 Task: Assign Issue Issue0003 to Sprint Sprint0002 in Scrum Project Project0001 in Jira
Action: Mouse moved to (489, 541)
Screenshot: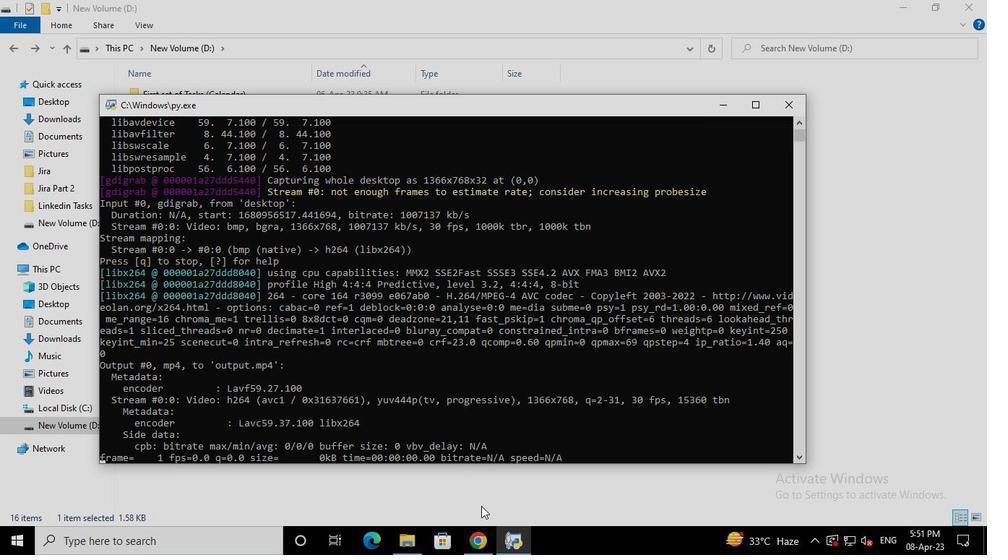 
Action: Mouse pressed left at (489, 541)
Screenshot: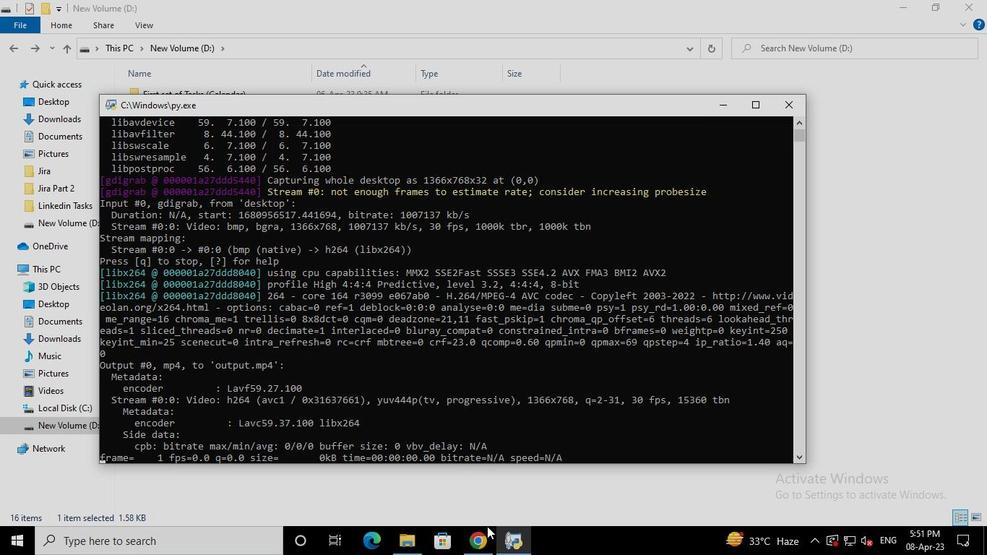 
Action: Mouse moved to (122, 225)
Screenshot: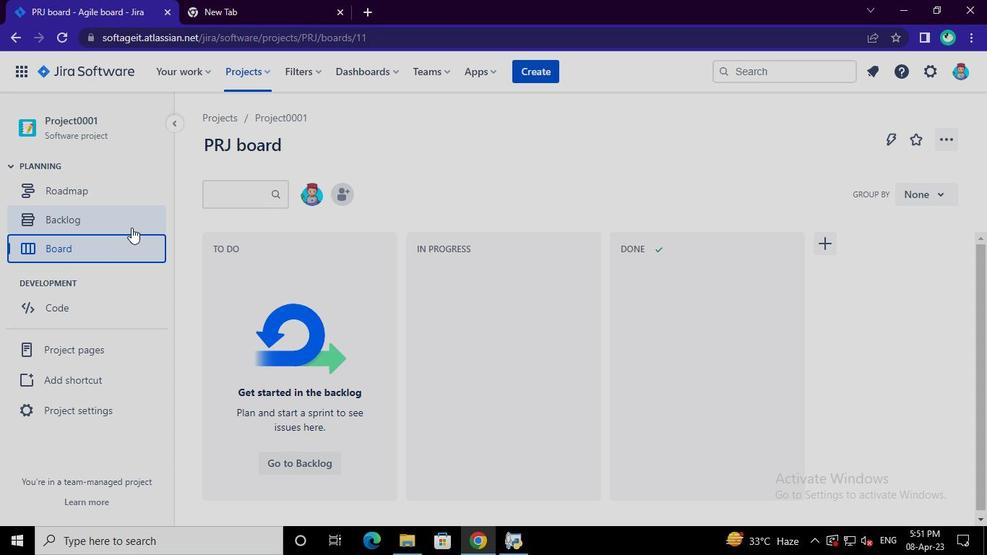 
Action: Mouse pressed left at (122, 225)
Screenshot: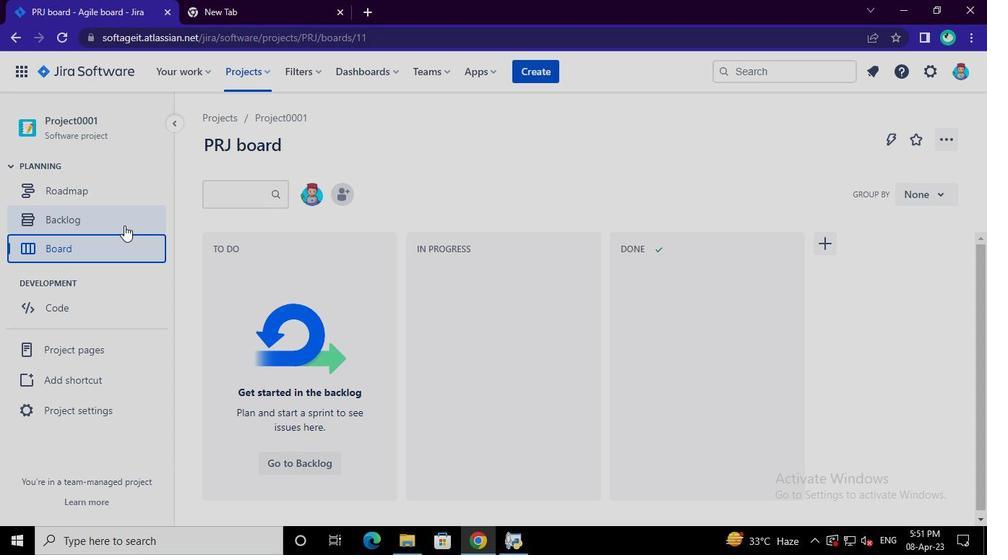 
Action: Mouse moved to (920, 402)
Screenshot: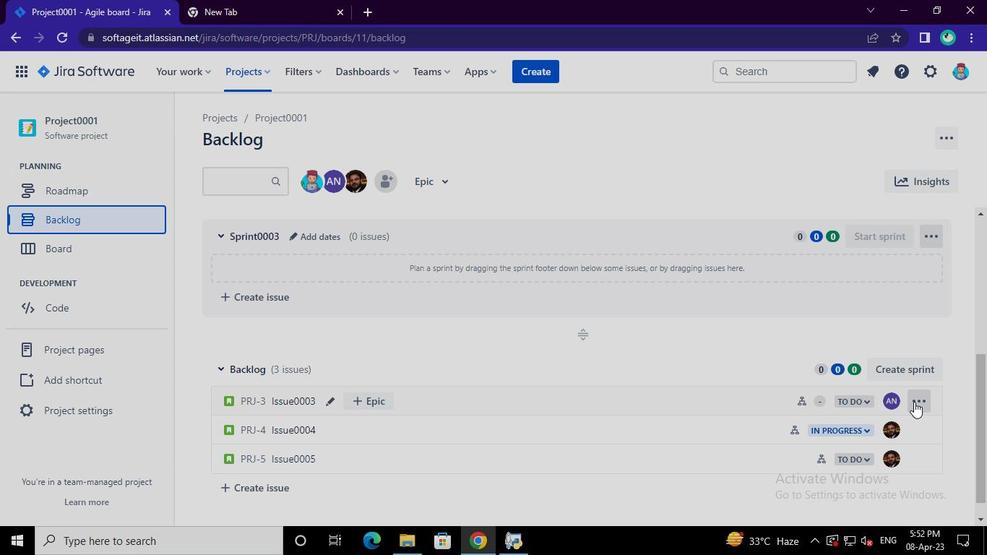 
Action: Mouse pressed left at (920, 402)
Screenshot: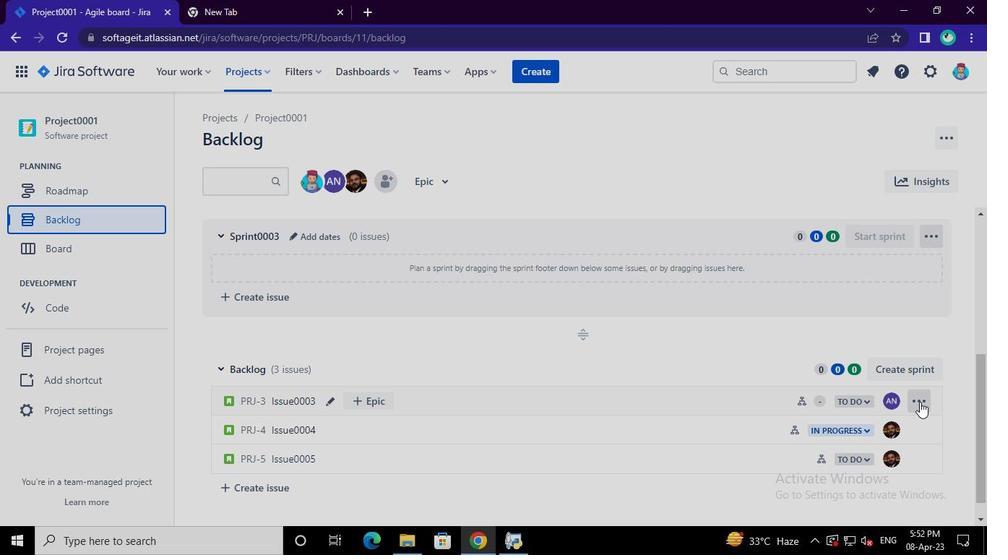 
Action: Mouse moved to (881, 329)
Screenshot: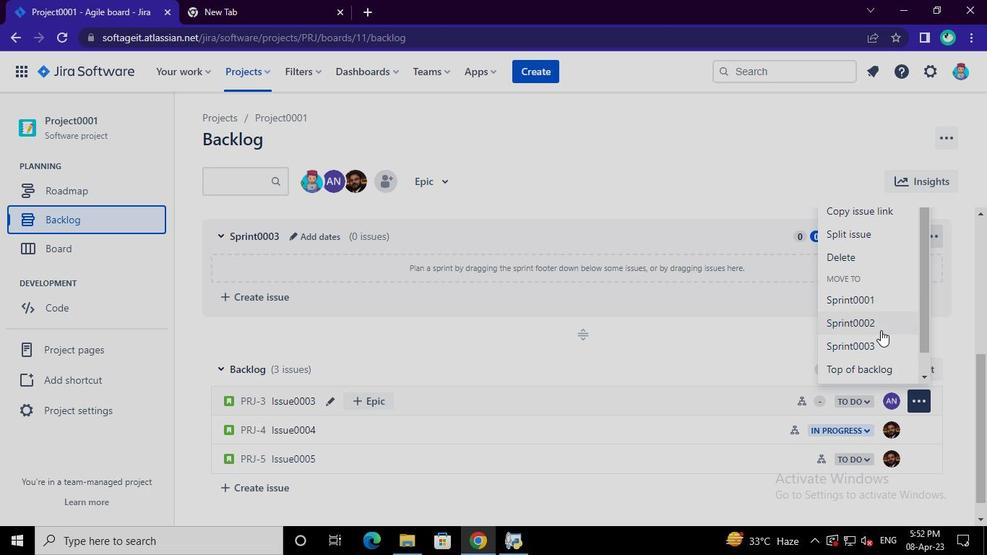 
Action: Mouse pressed left at (881, 329)
Screenshot: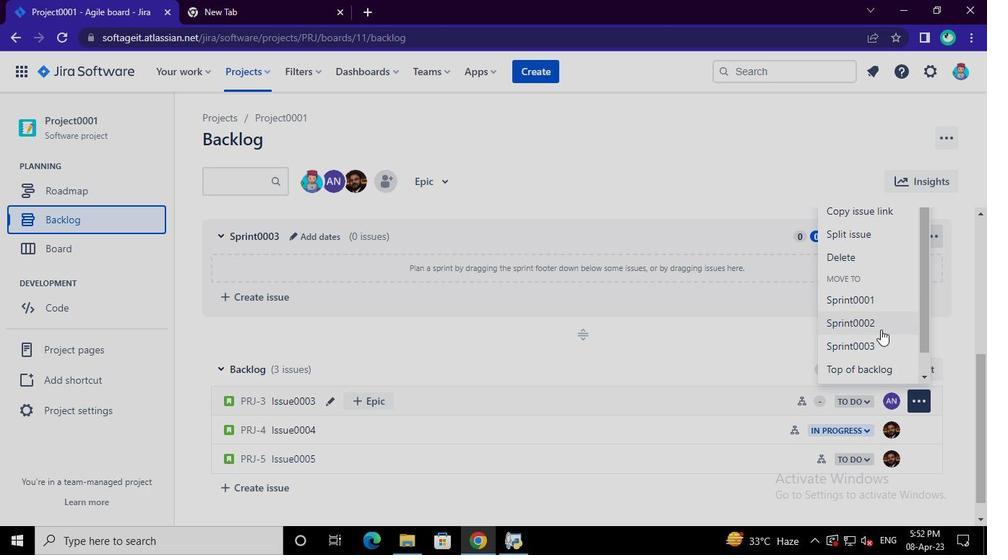 
Action: Mouse moved to (522, 545)
Screenshot: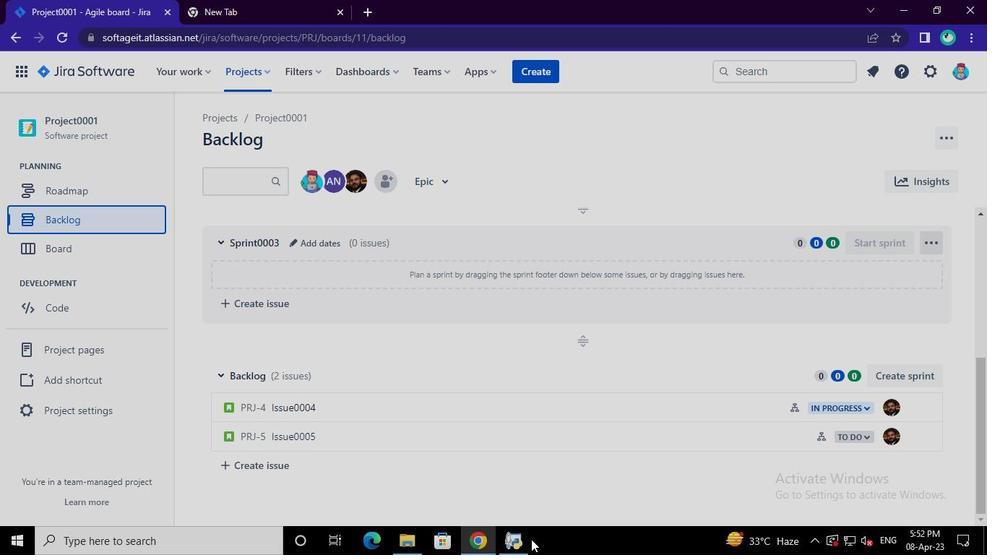 
Action: Mouse pressed left at (522, 545)
Screenshot: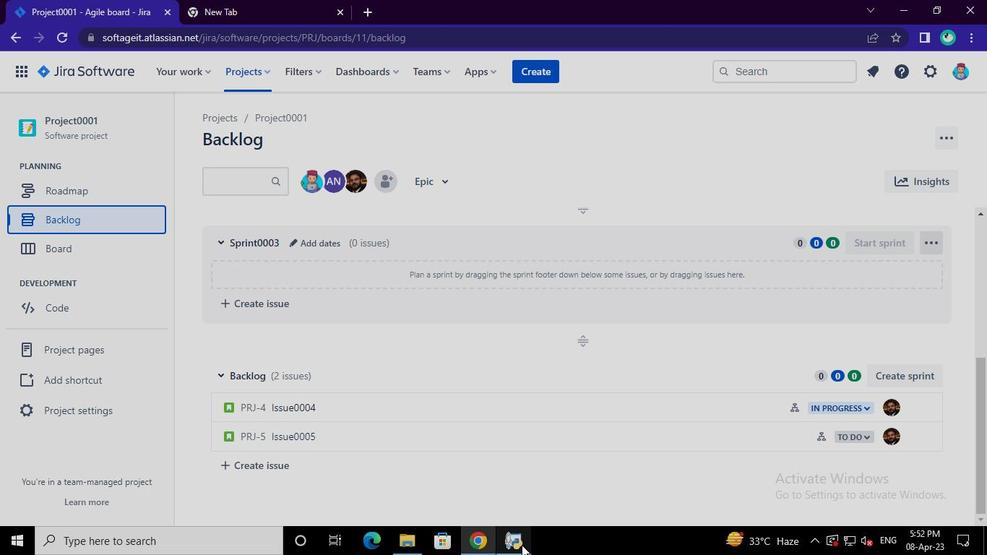 
Action: Mouse moved to (786, 114)
Screenshot: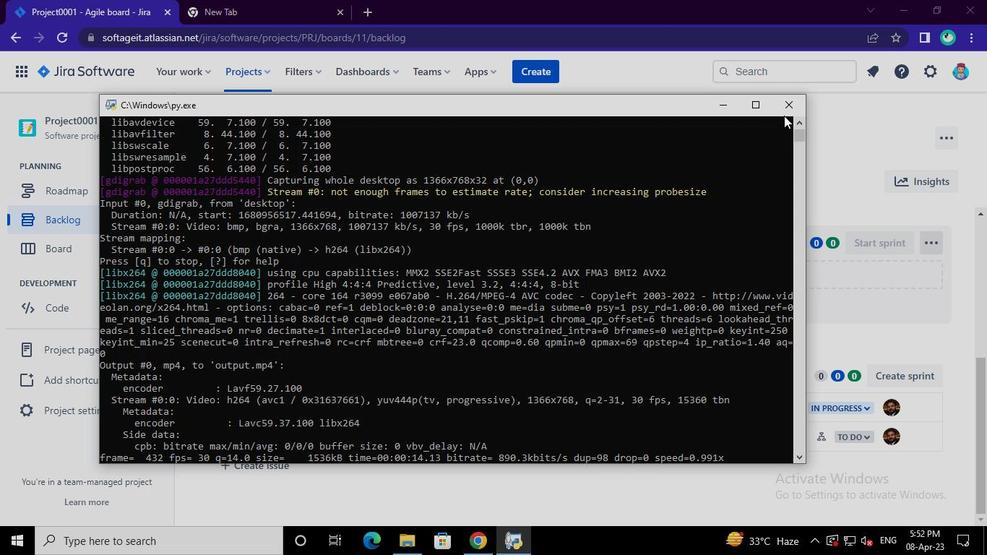 
Action: Mouse pressed left at (786, 114)
Screenshot: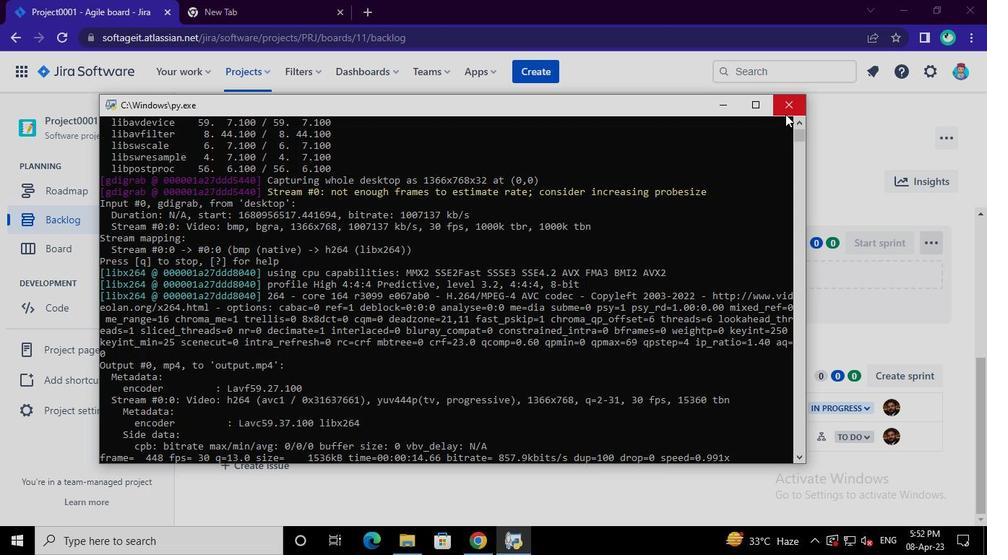 
